 Task: Create a task  Implement a new cloud-based customer analytics system for a company , assign it to team member softage.1@softage.net in the project CoolBridge and update the status of the task to  Off Track , set the priority of the task to Medium
Action: Mouse moved to (48, 249)
Screenshot: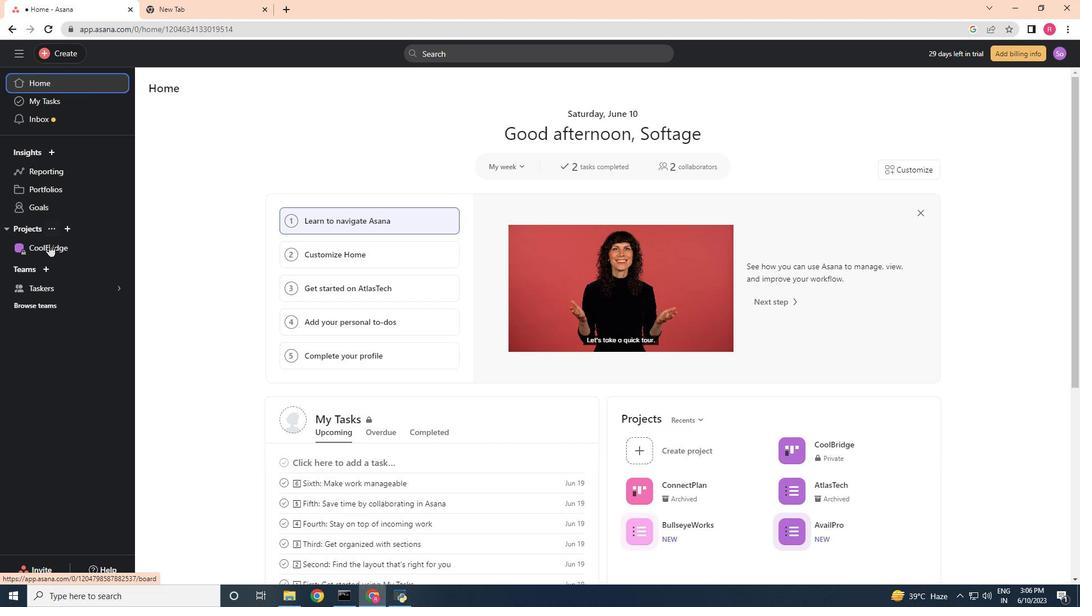 
Action: Mouse pressed left at (48, 249)
Screenshot: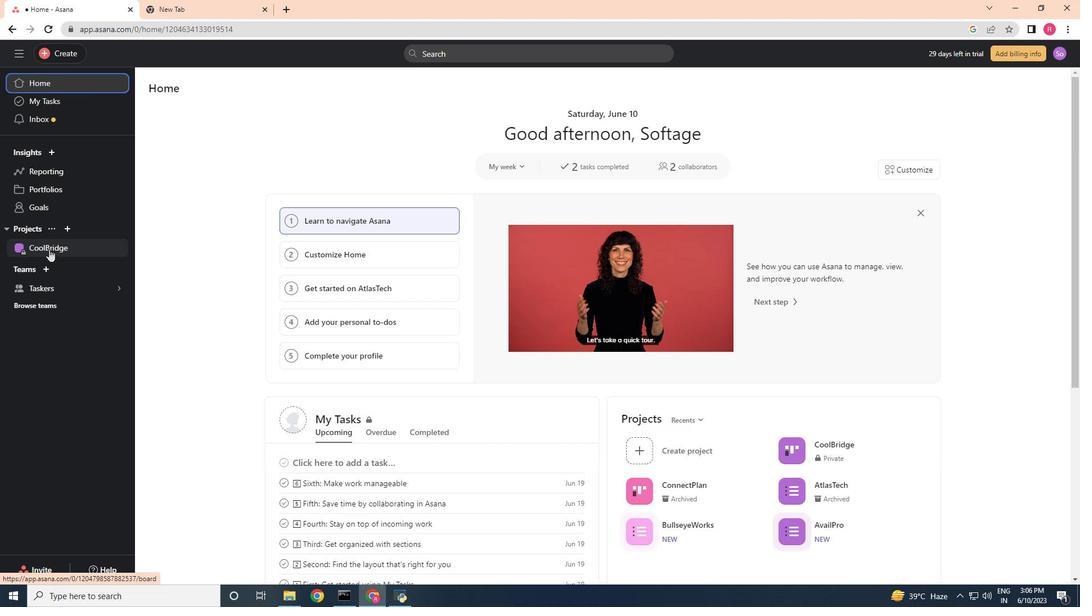 
Action: Mouse moved to (60, 53)
Screenshot: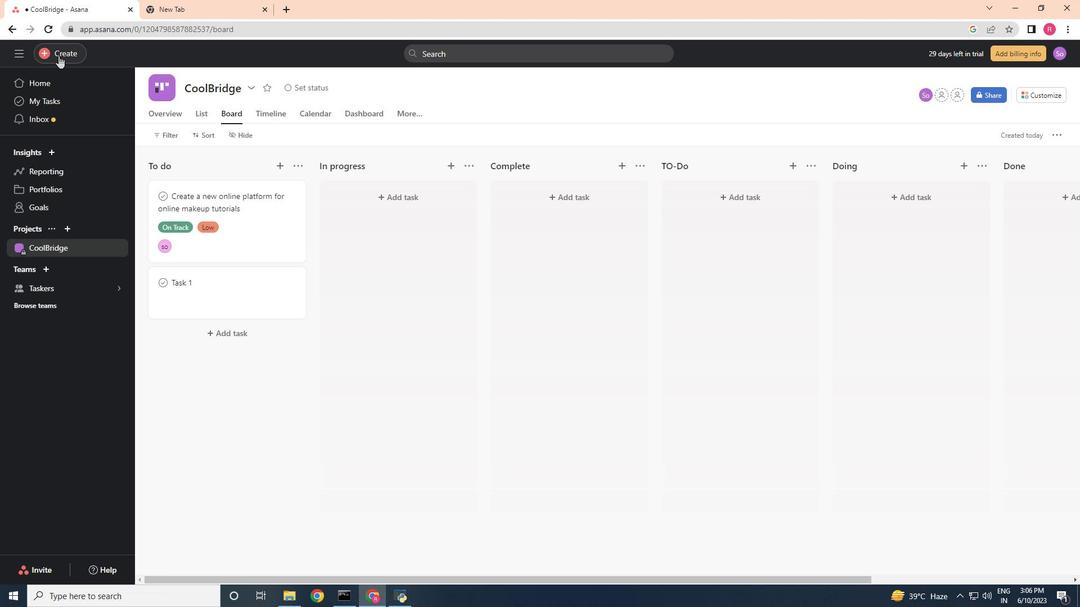 
Action: Mouse pressed left at (60, 53)
Screenshot: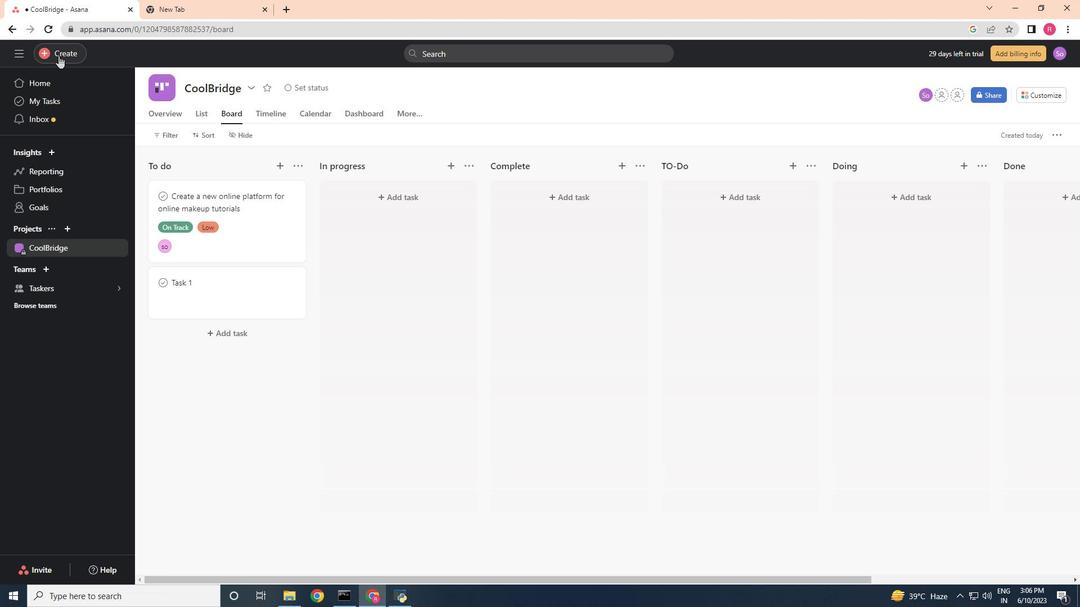 
Action: Mouse moved to (108, 57)
Screenshot: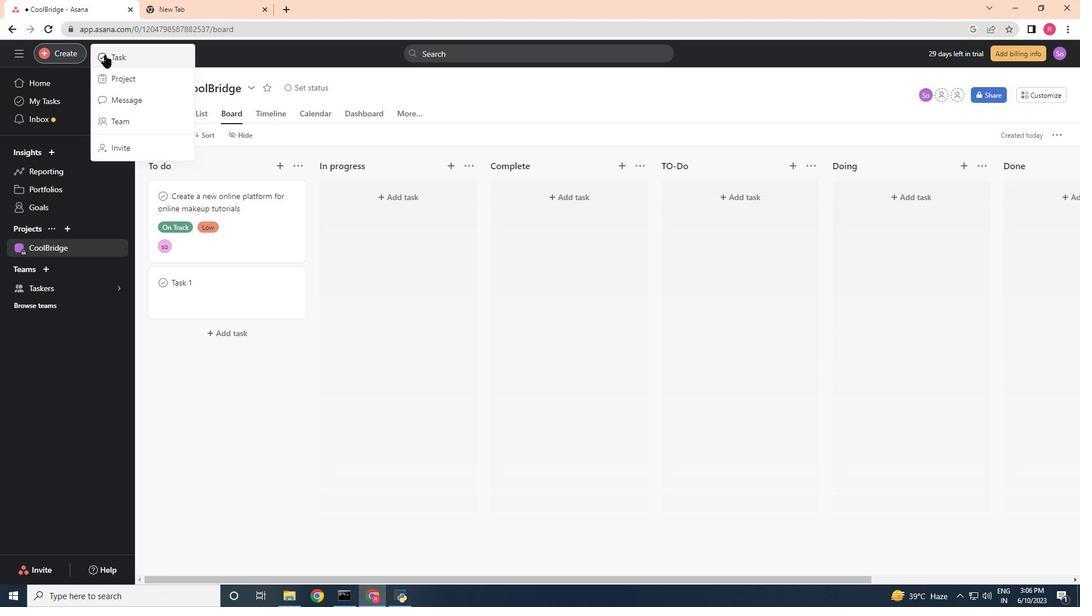 
Action: Mouse pressed left at (108, 57)
Screenshot: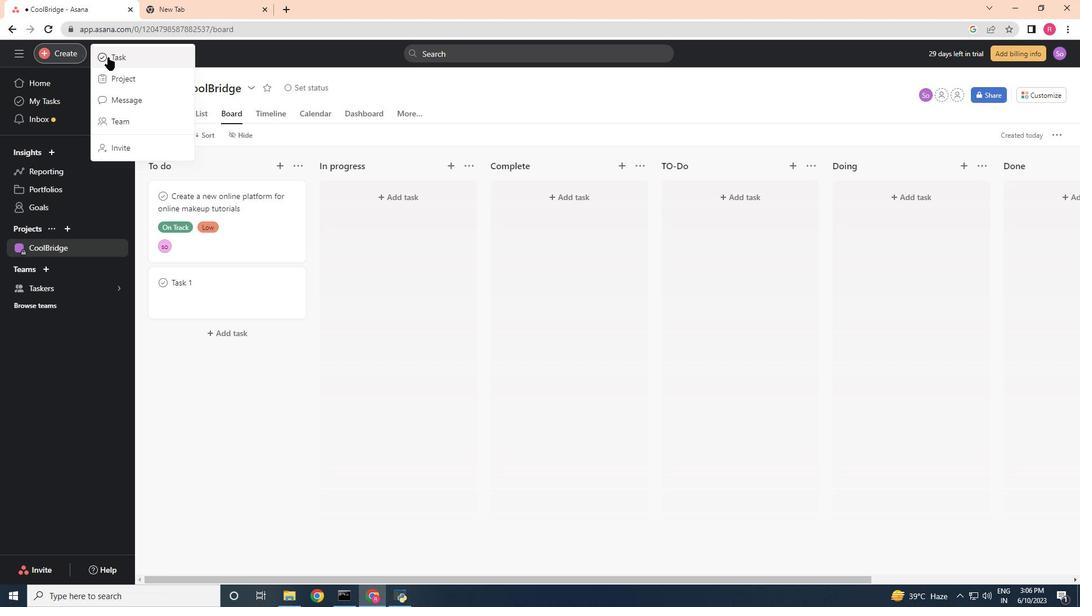 
Action: Key pressed <Key.shift><Key.shift><Key.shift>Implement<Key.space>a<Key.space>new<Key.space>cloud-based<Key.space>customer<Key.space>analytics<Key.space>system<Key.space>for<Key.space>a<Key.space>compn<Key.backspace><Key.backspace>o<Key.backspace>pany
Screenshot: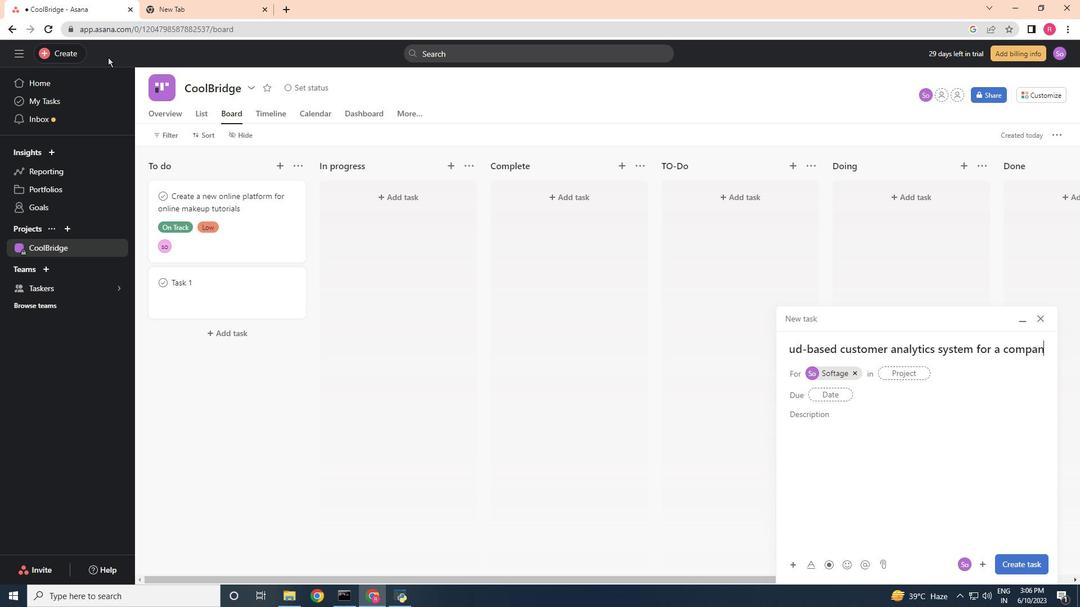 
Action: Mouse moved to (854, 374)
Screenshot: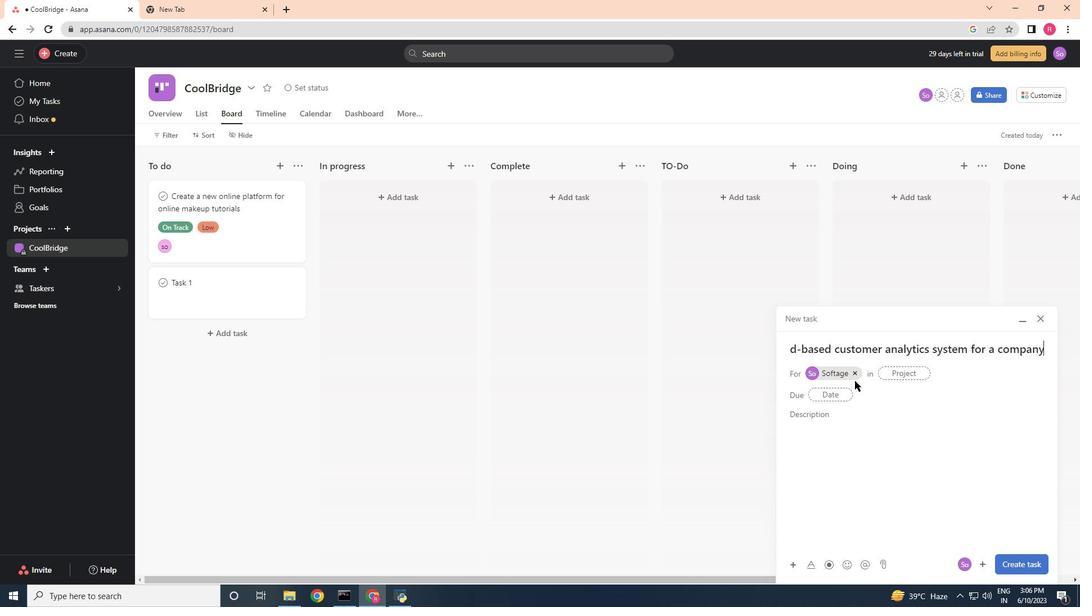 
Action: Mouse pressed left at (854, 374)
Screenshot: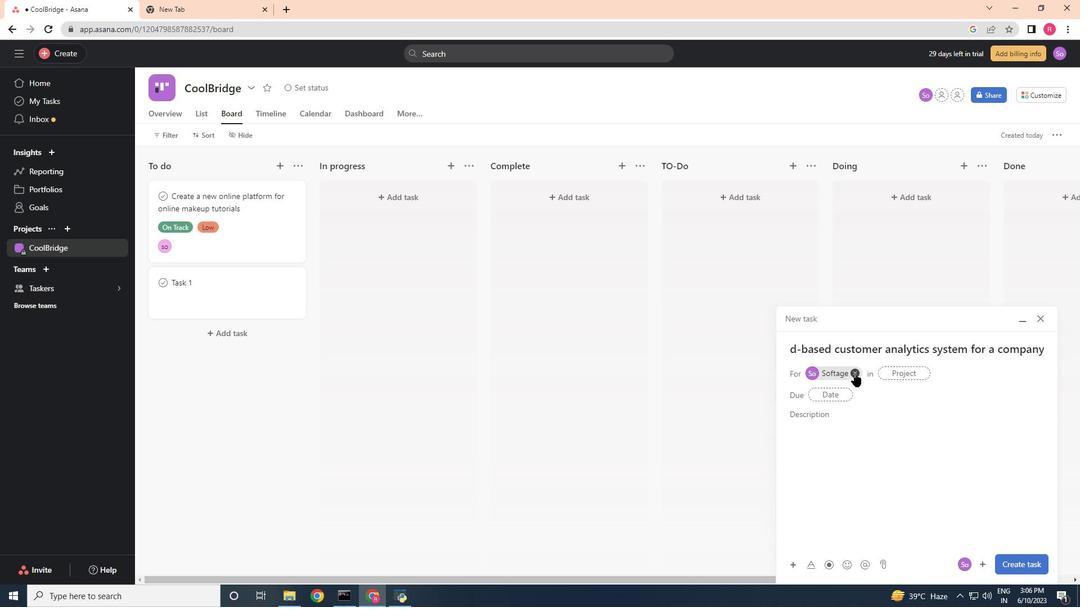 
Action: Mouse moved to (822, 368)
Screenshot: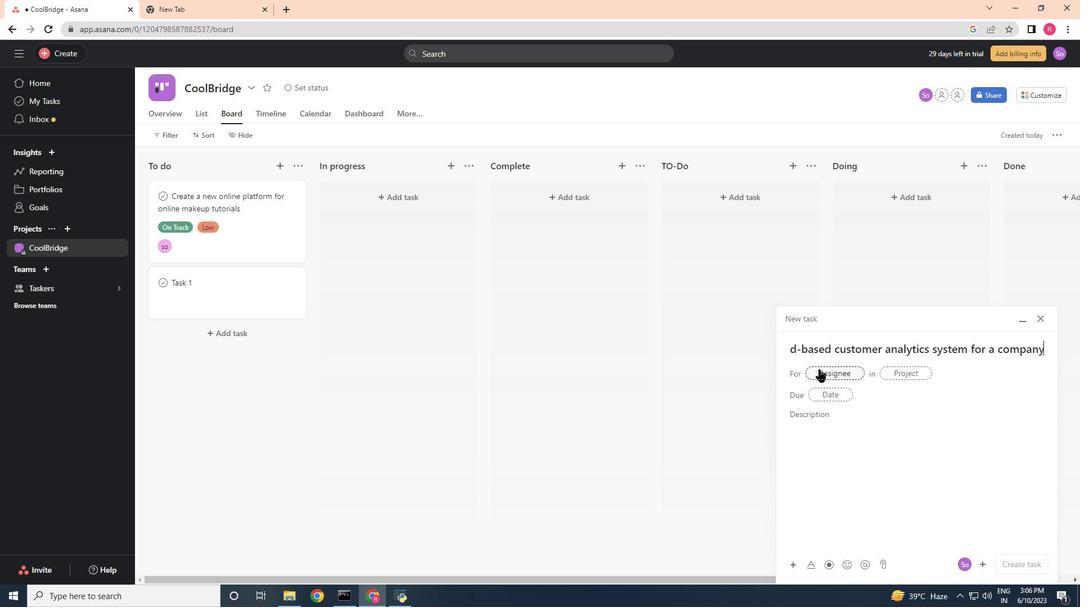 
Action: Mouse pressed left at (822, 368)
Screenshot: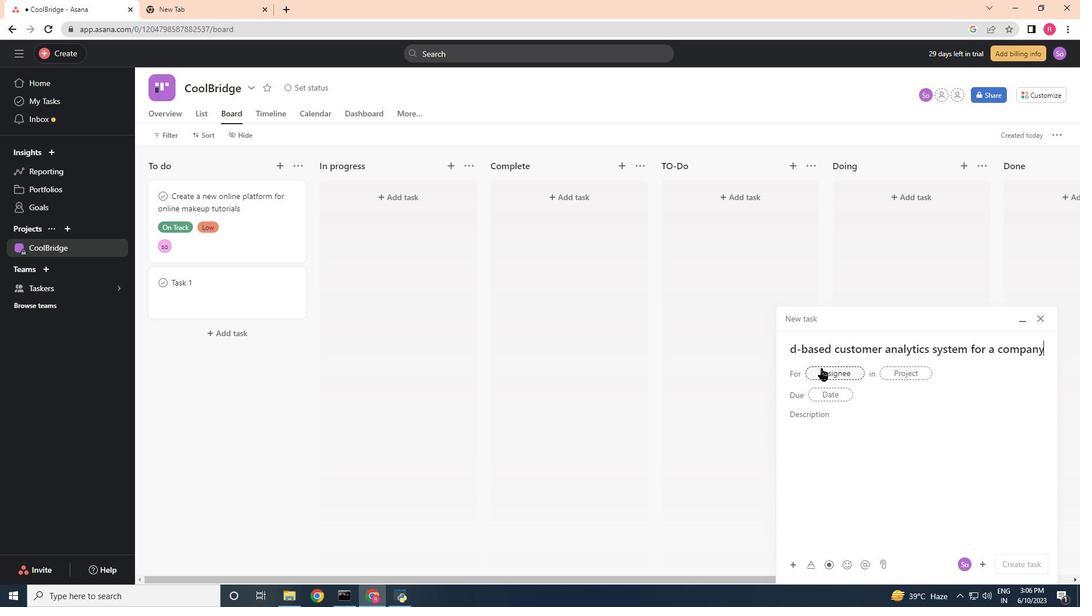 
Action: Key pressed softage.1<Key.shift>@softage.net
Screenshot: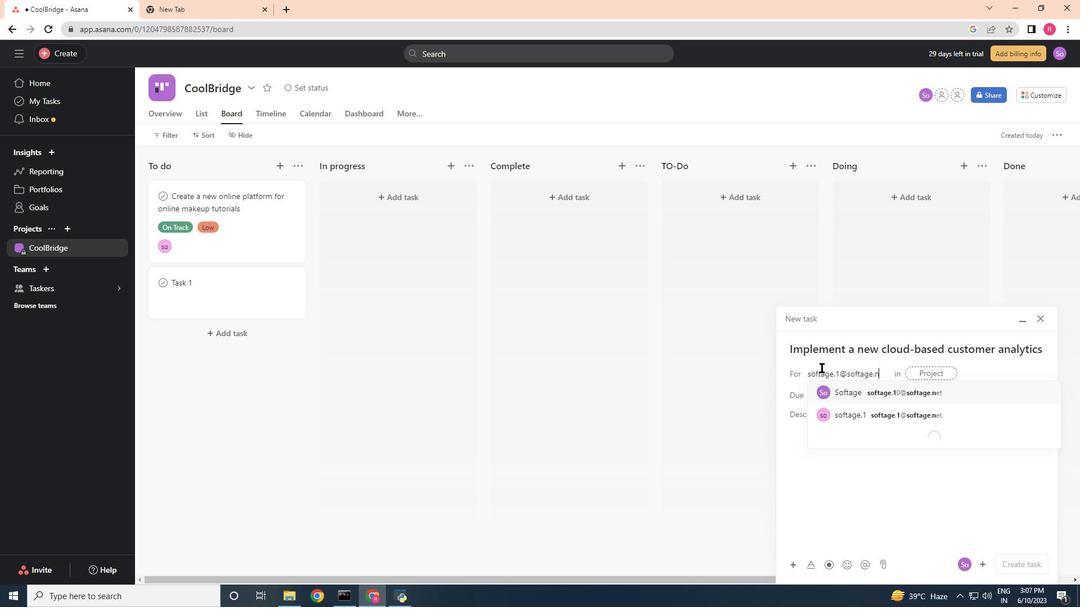 
Action: Mouse moved to (904, 411)
Screenshot: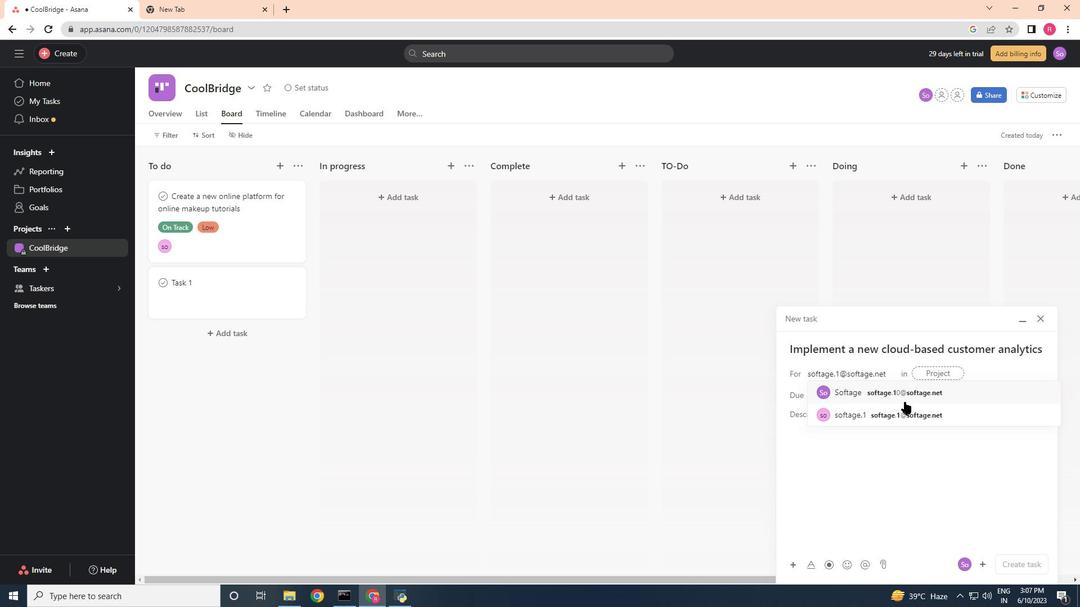 
Action: Mouse pressed left at (904, 411)
Screenshot: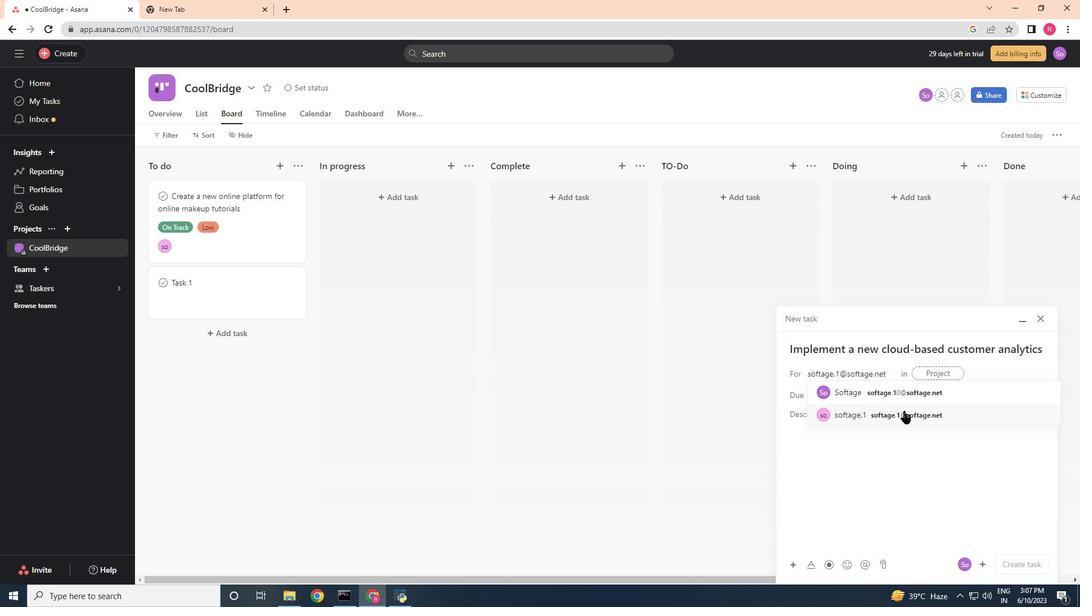 
Action: Mouse moved to (761, 396)
Screenshot: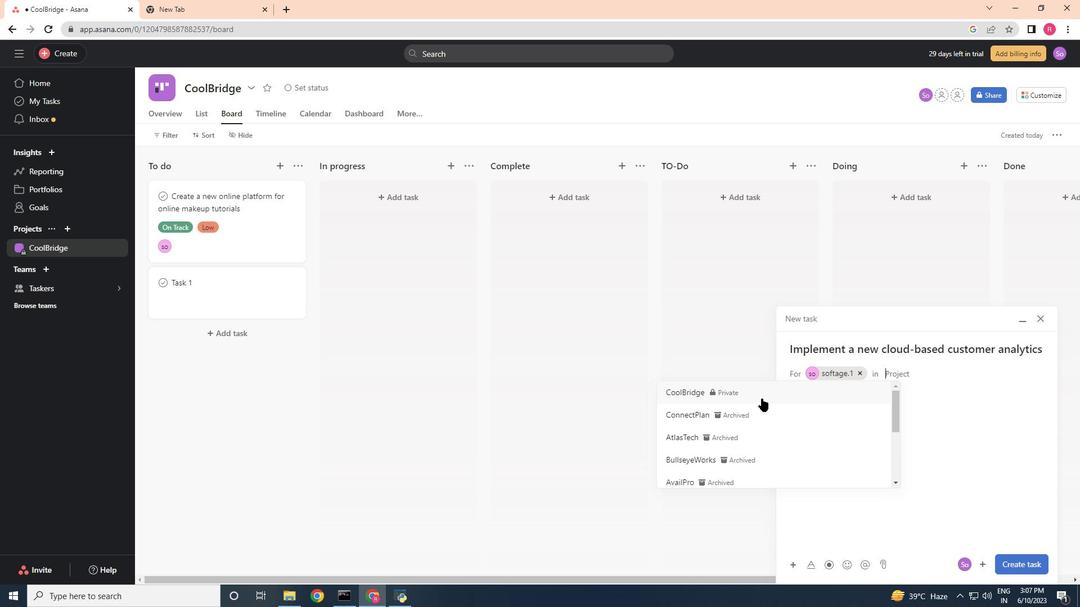 
Action: Mouse pressed left at (761, 396)
Screenshot: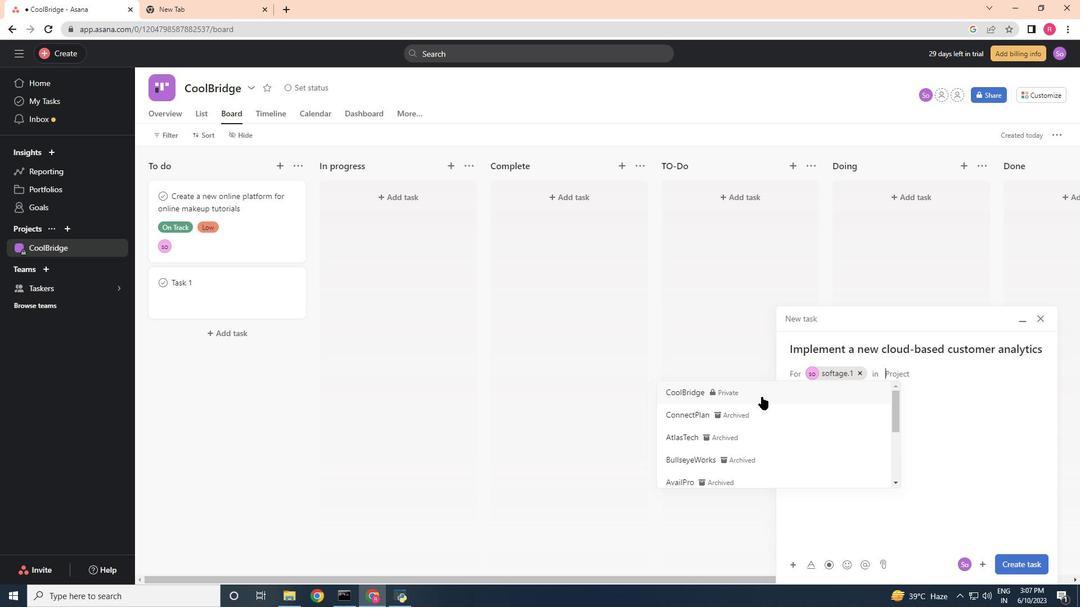 
Action: Mouse moved to (882, 445)
Screenshot: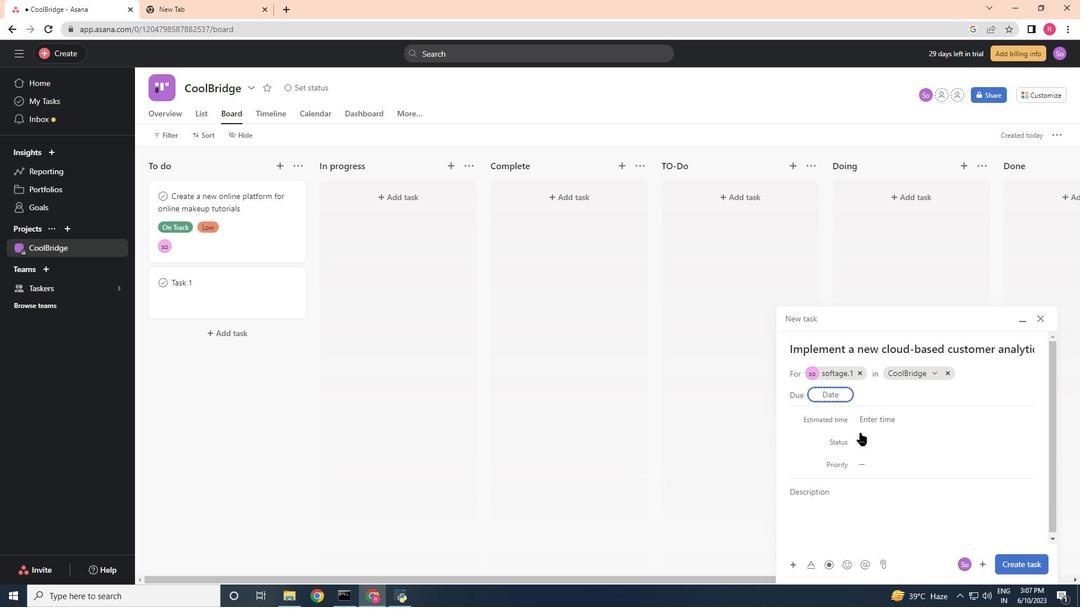
Action: Mouse pressed left at (882, 445)
Screenshot: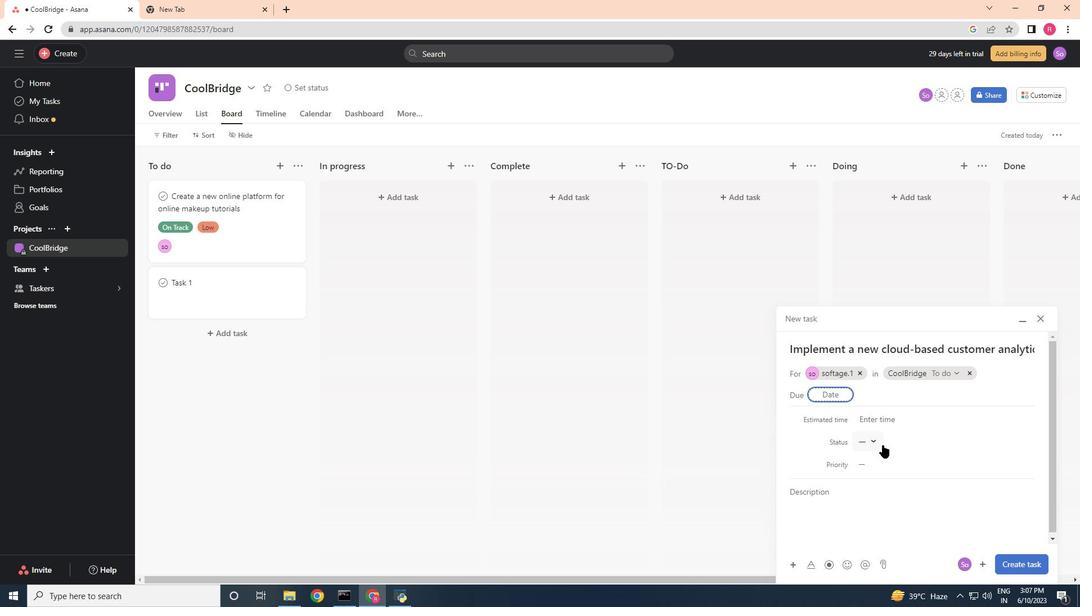 
Action: Mouse moved to (896, 500)
Screenshot: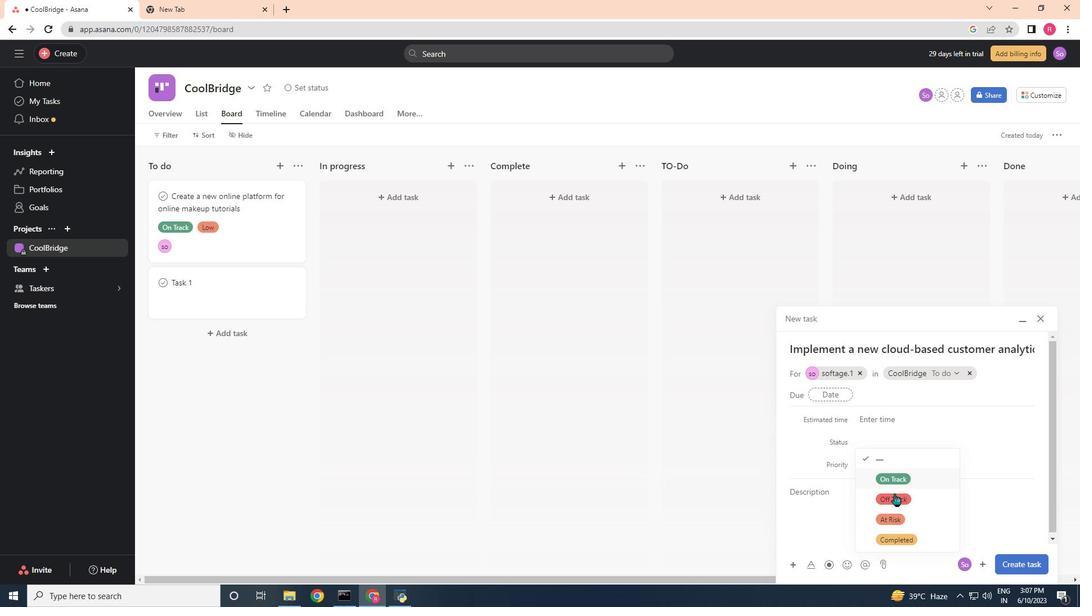 
Action: Mouse pressed left at (896, 500)
Screenshot: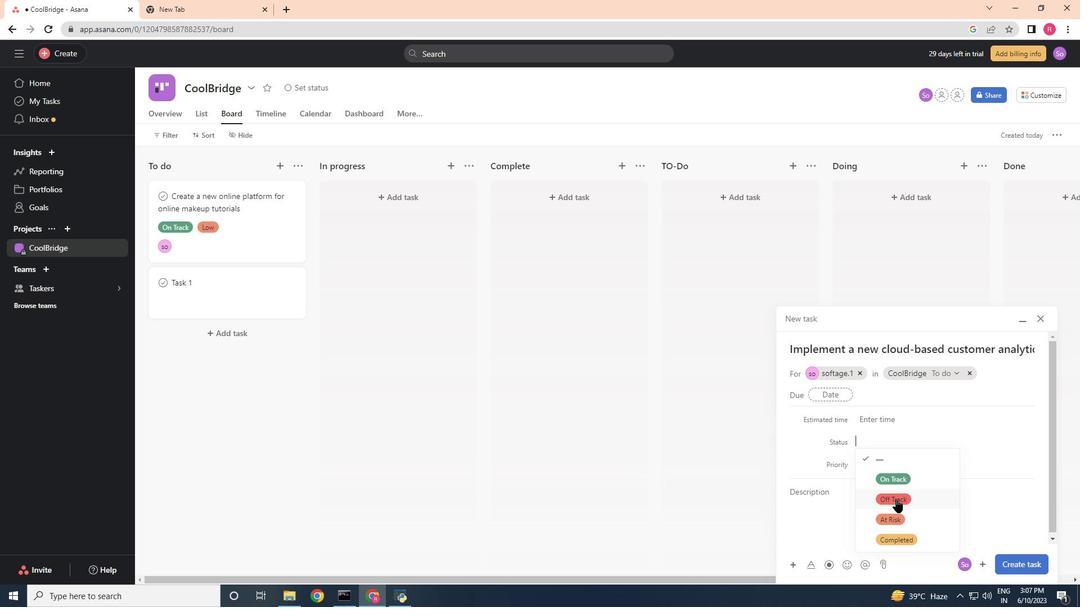 
Action: Mouse moved to (876, 462)
Screenshot: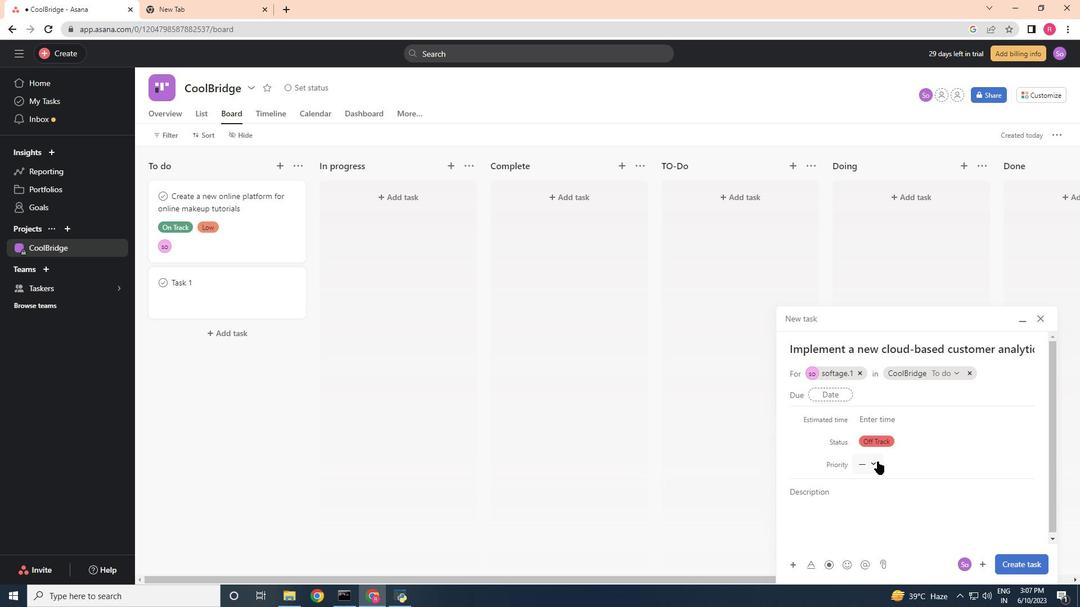 
Action: Mouse pressed left at (876, 462)
Screenshot: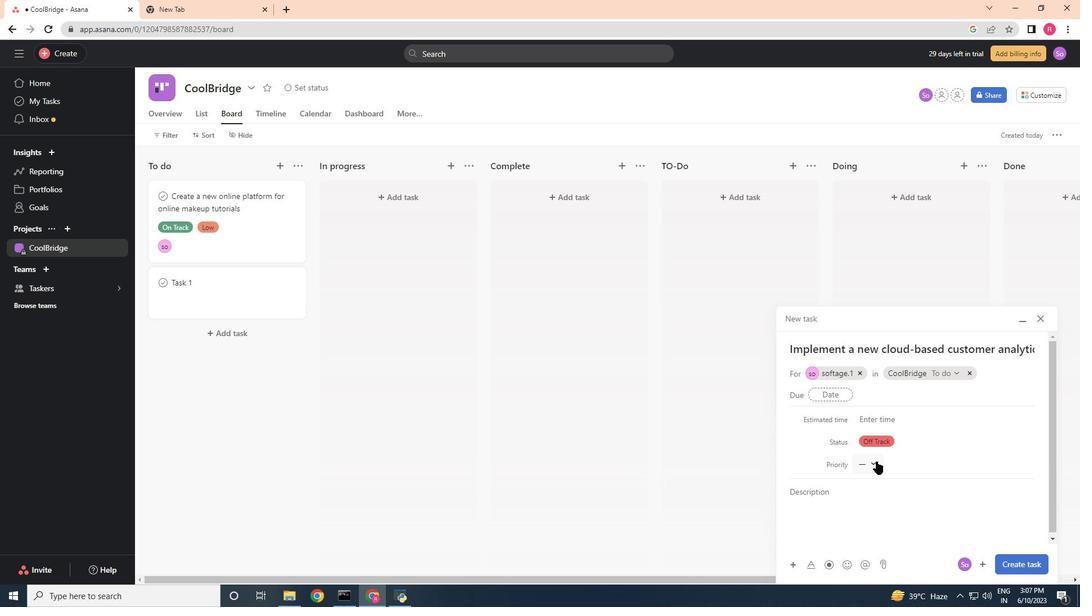 
Action: Mouse moved to (886, 519)
Screenshot: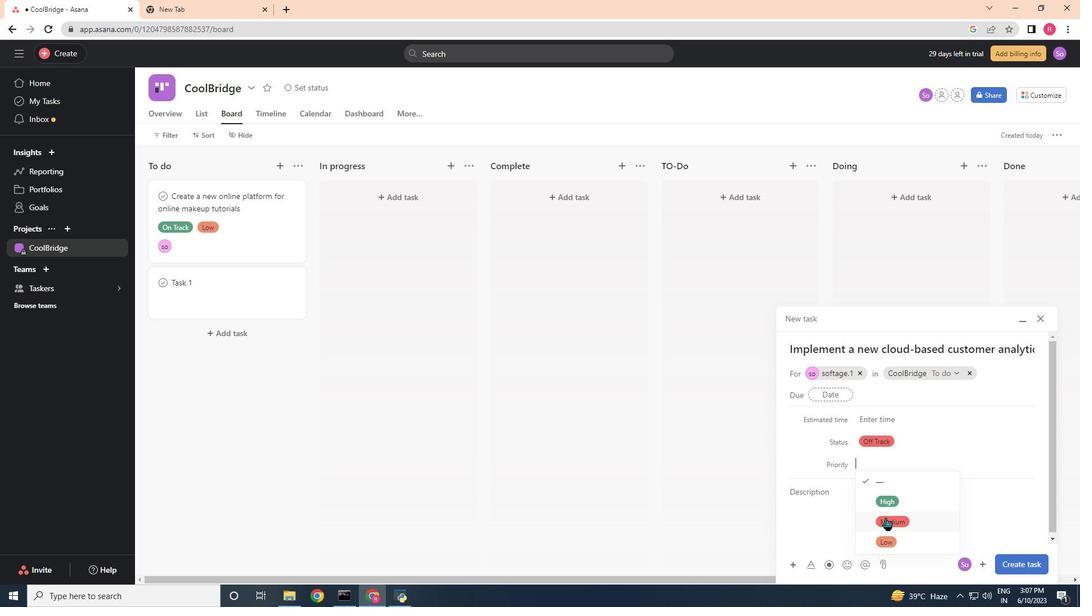 
Action: Mouse pressed left at (886, 519)
Screenshot: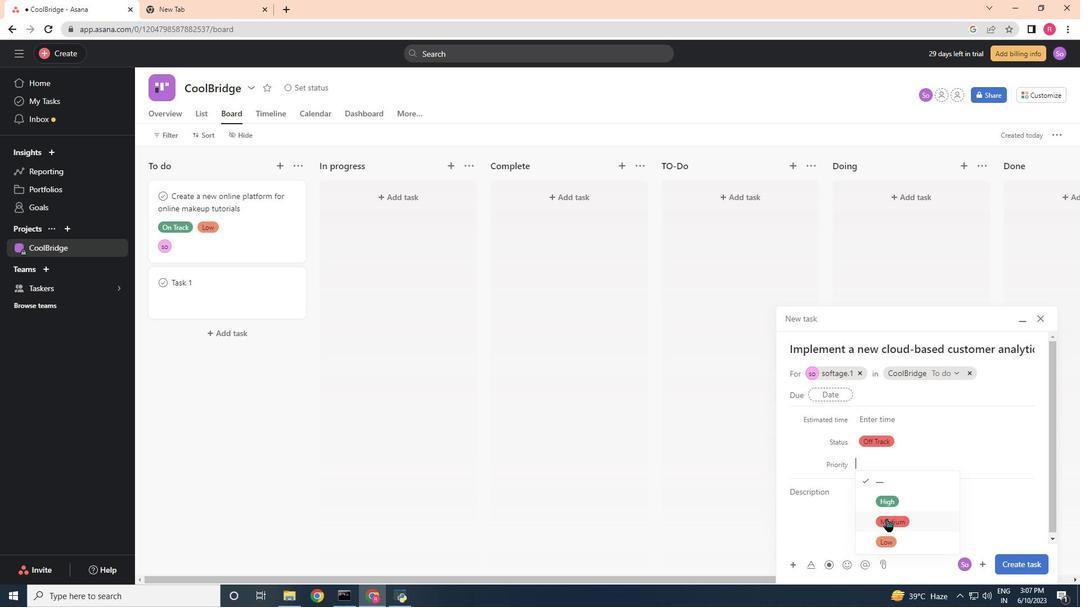 
Action: Mouse moved to (1015, 568)
Screenshot: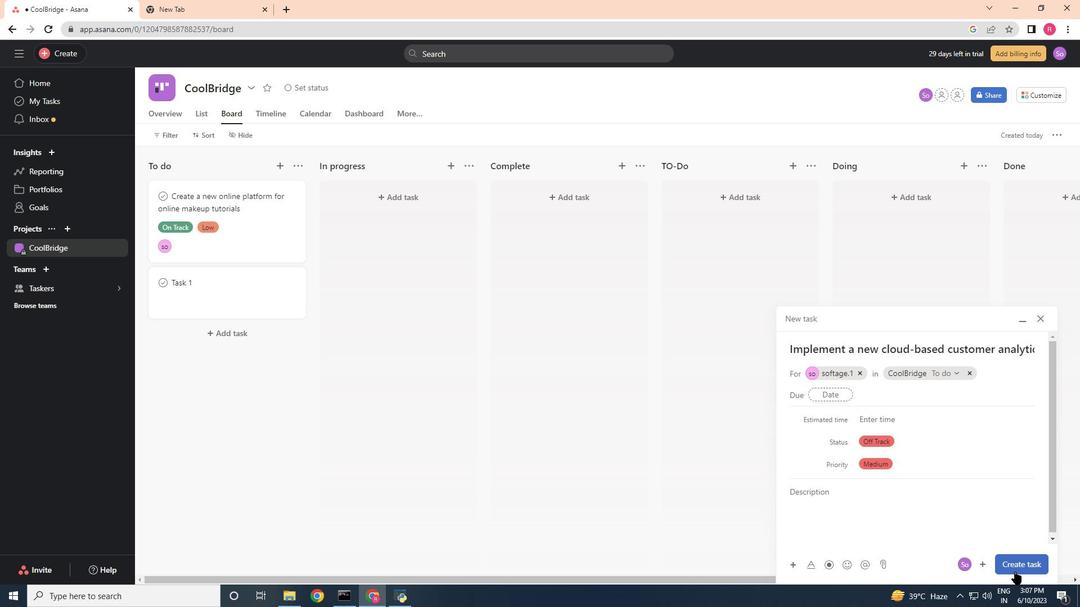 
Action: Mouse pressed left at (1015, 568)
Screenshot: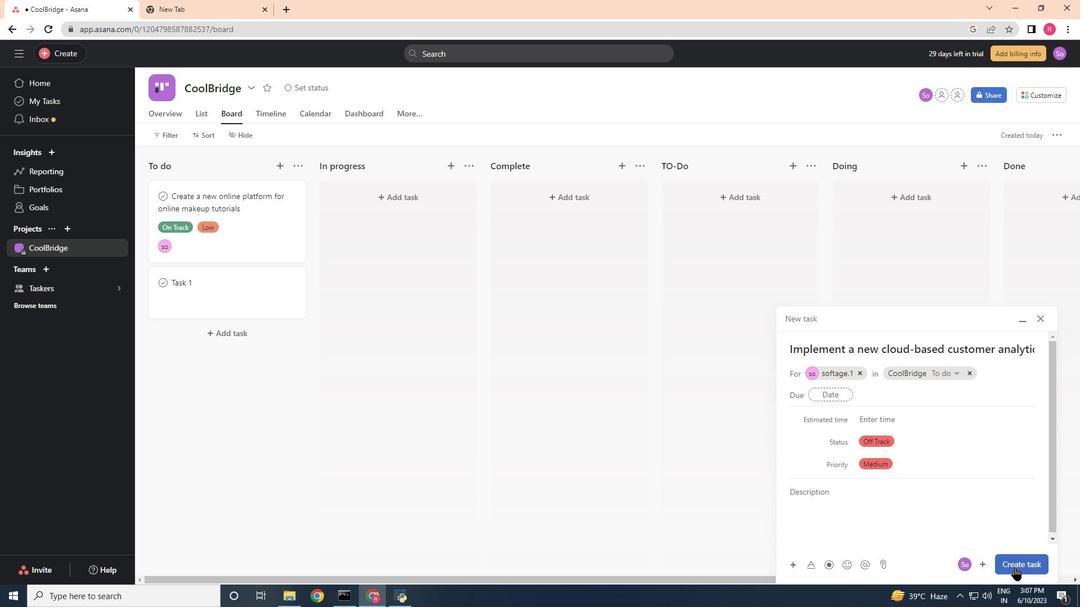 
Action: Mouse moved to (1007, 561)
Screenshot: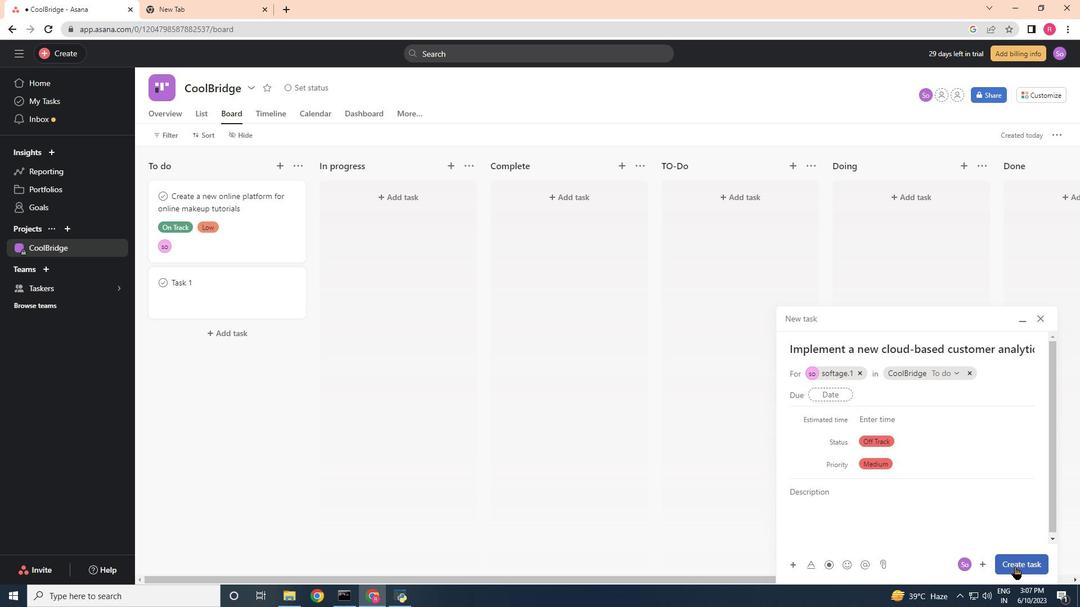 
